Task: Look for products in the category "Fish" from Echo Falls.
Action: Mouse moved to (24, 155)
Screenshot: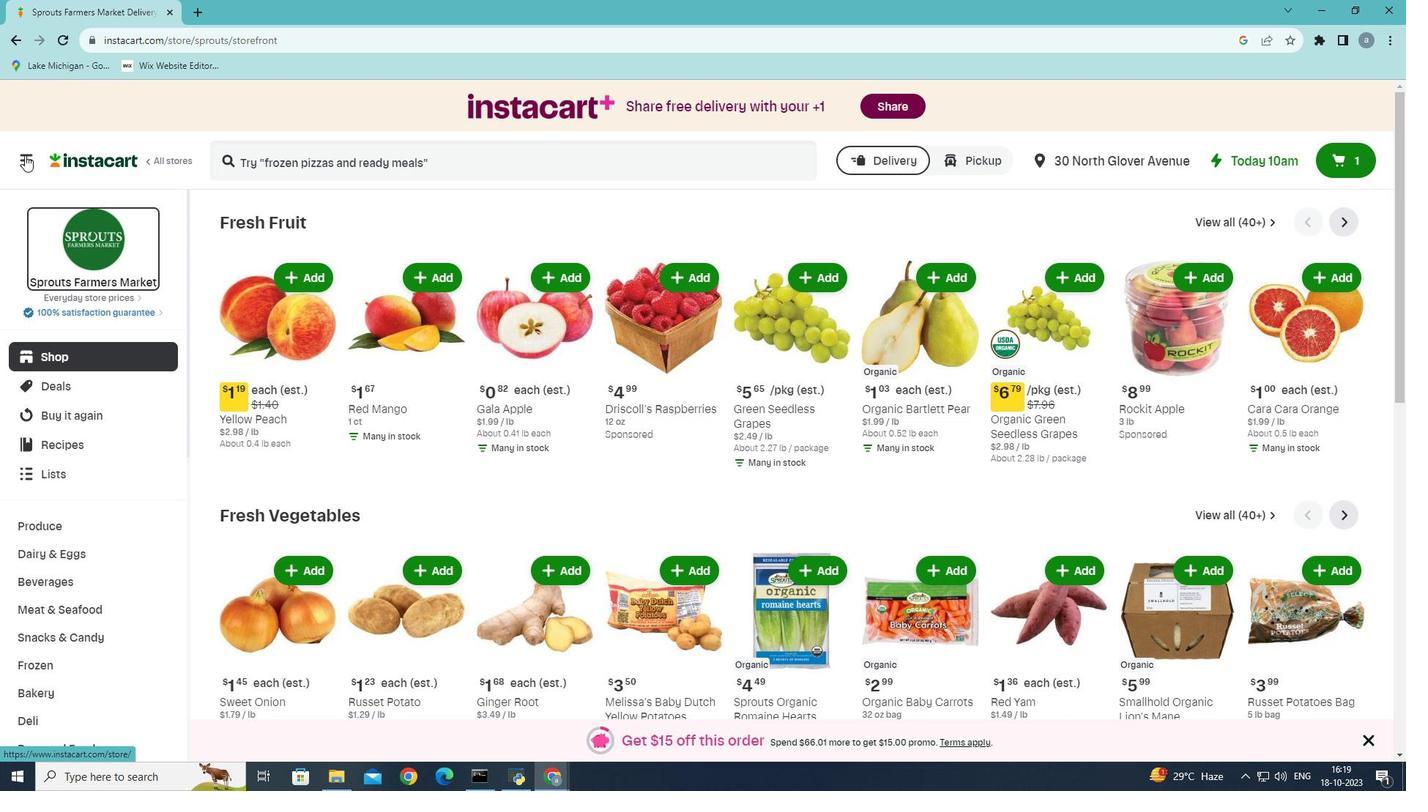 
Action: Mouse pressed left at (24, 155)
Screenshot: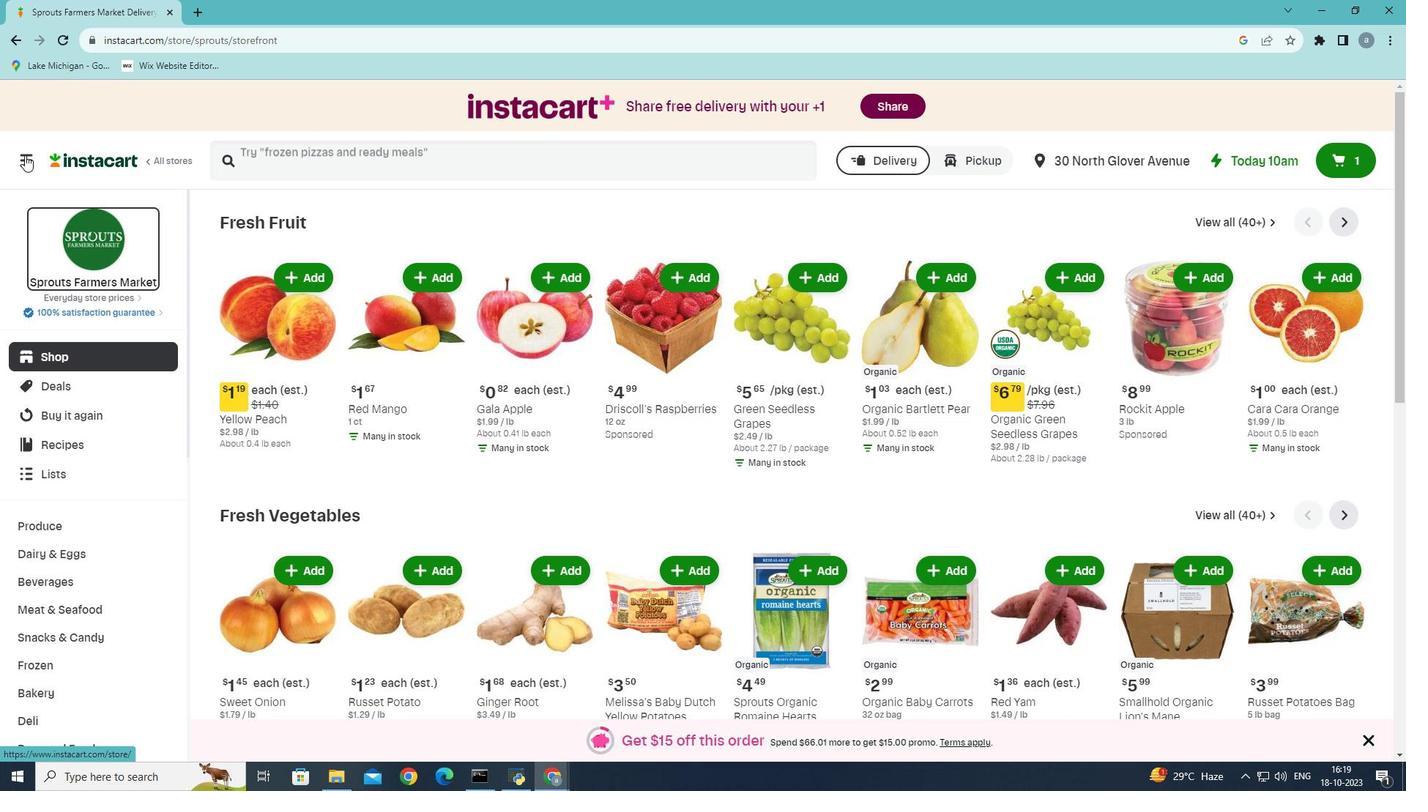 
Action: Mouse moved to (65, 424)
Screenshot: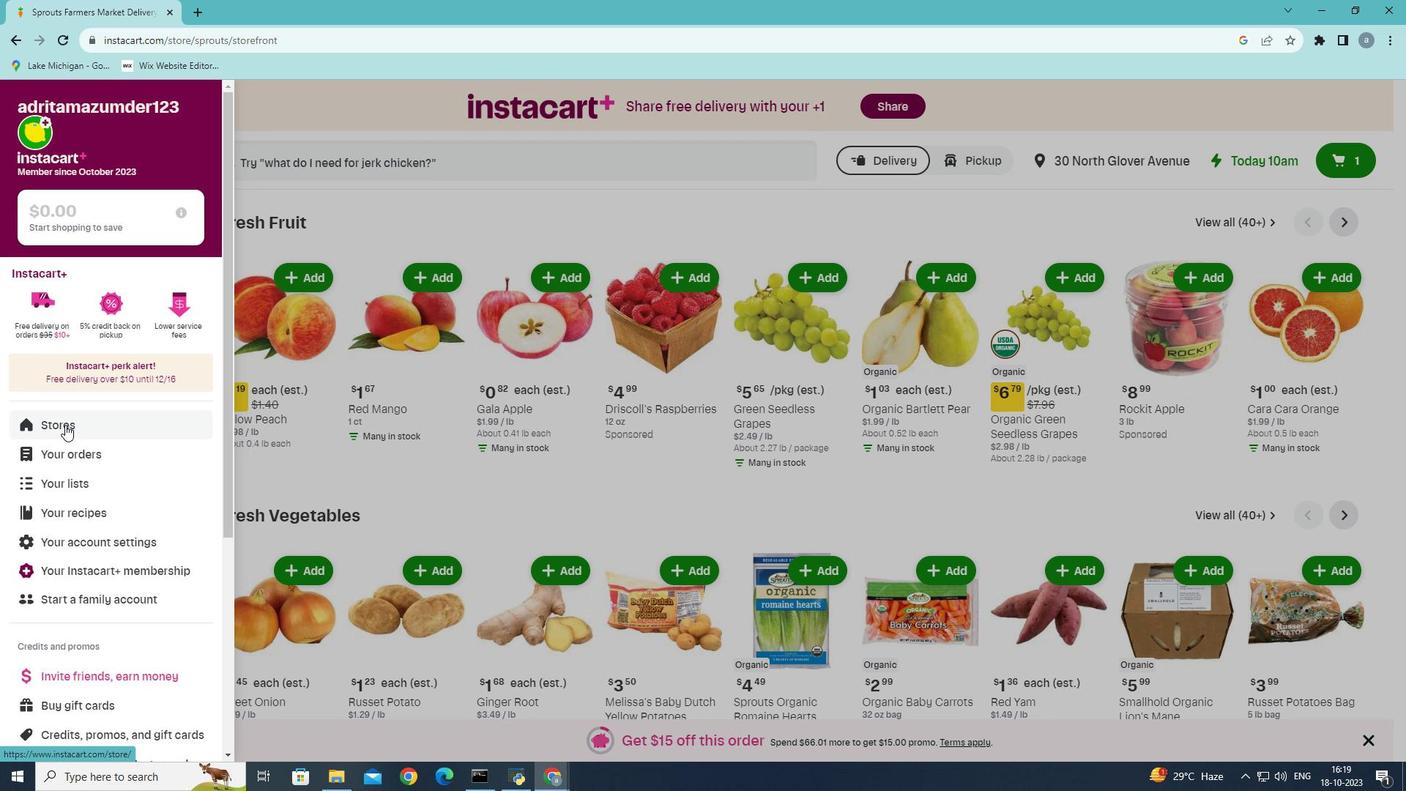 
Action: Mouse pressed left at (65, 424)
Screenshot: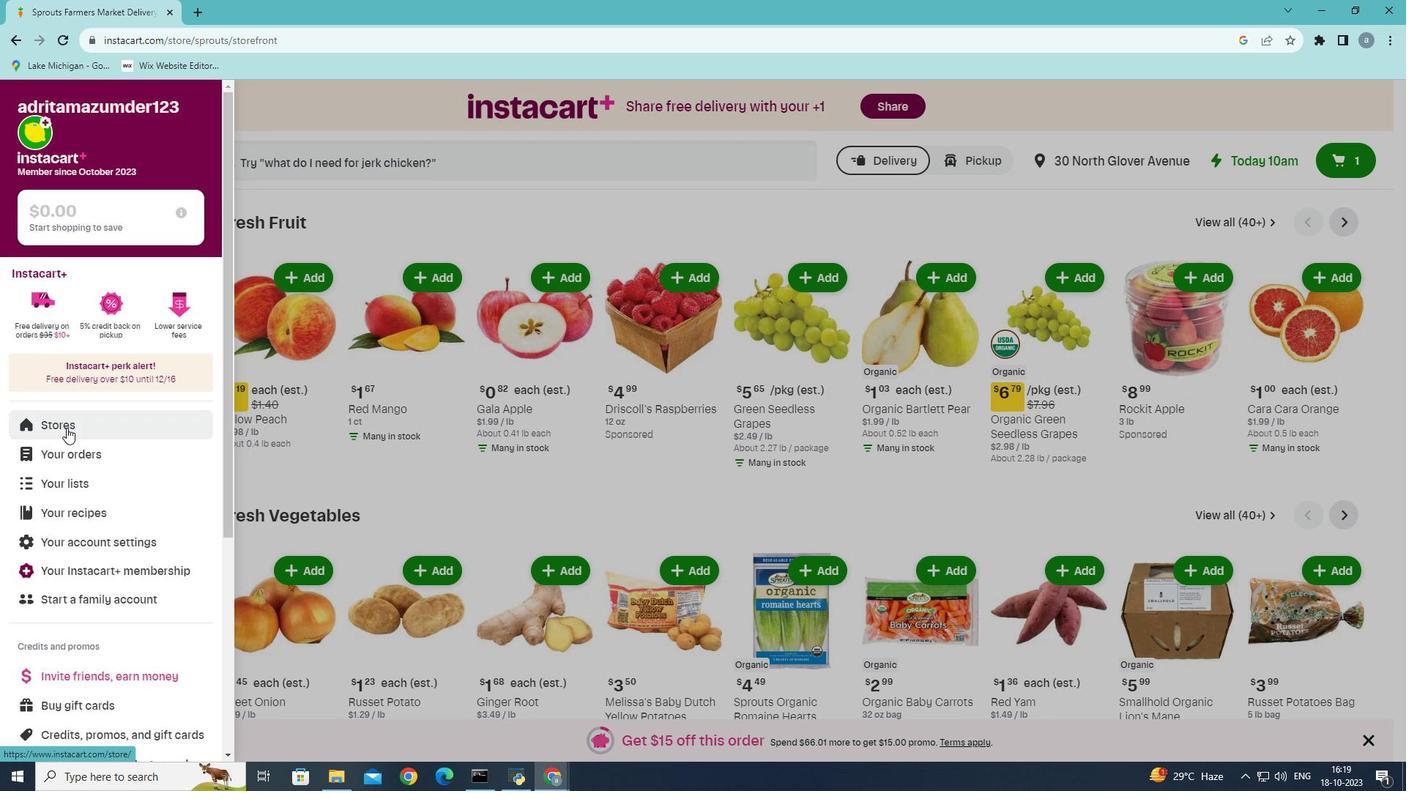
Action: Mouse moved to (66, 427)
Screenshot: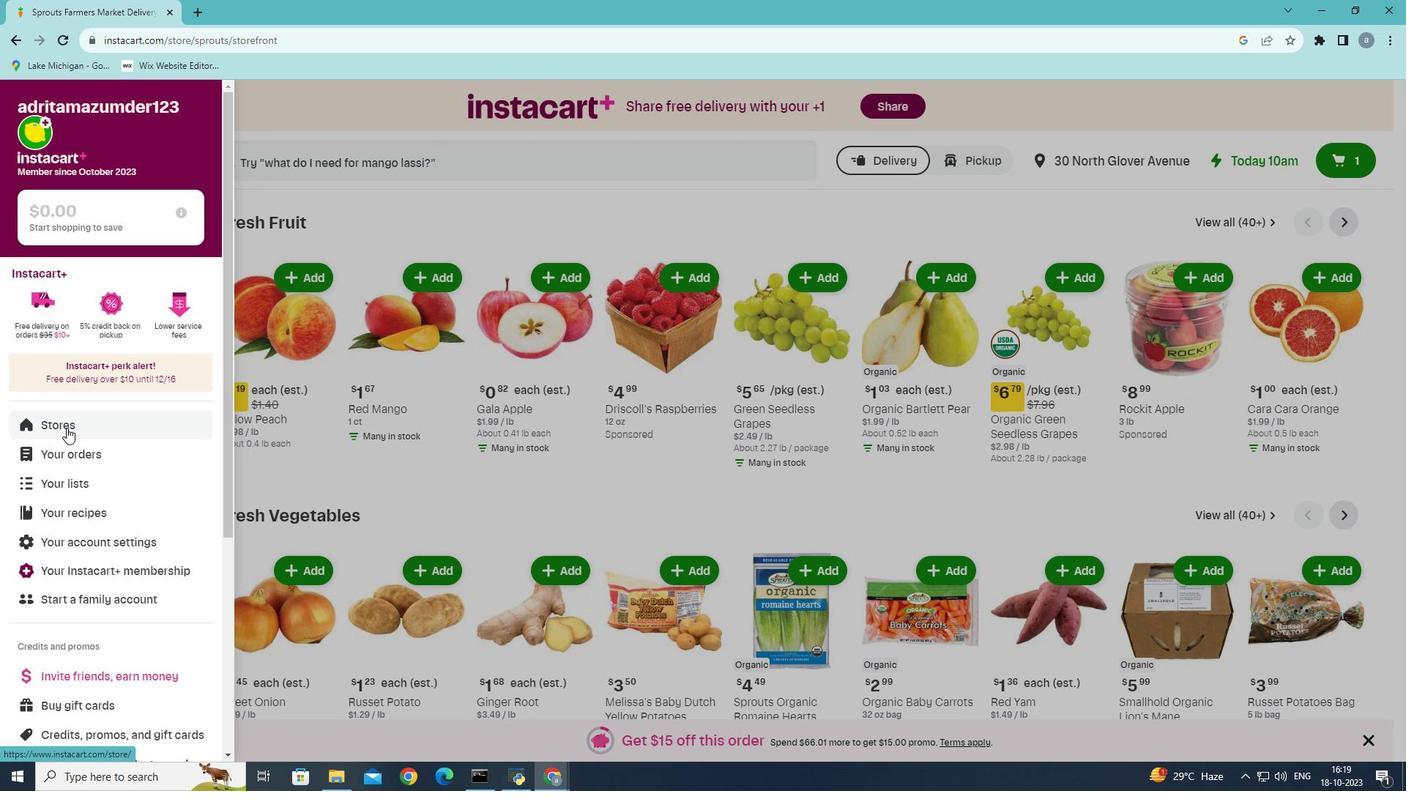 
Action: Mouse pressed left at (66, 427)
Screenshot: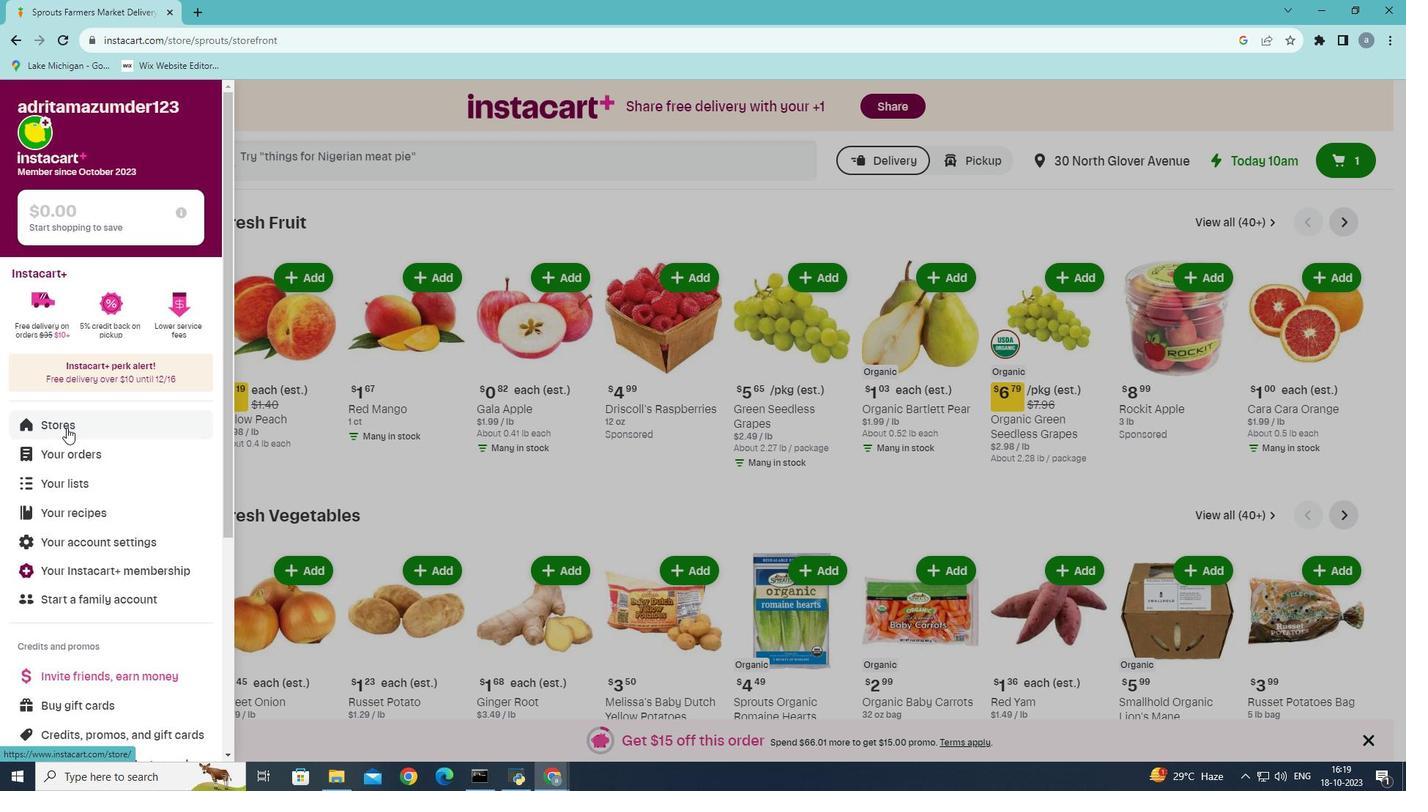 
Action: Mouse moved to (339, 164)
Screenshot: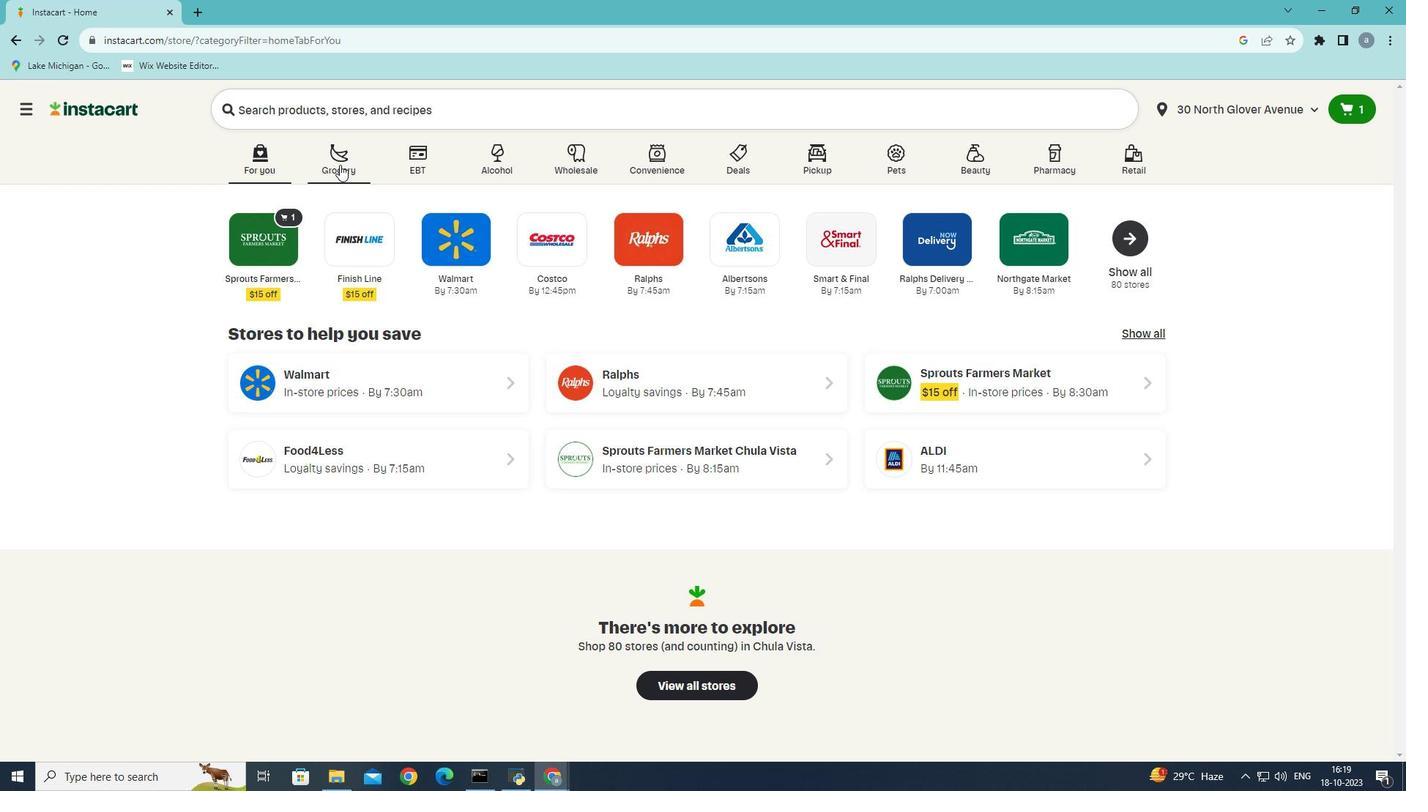 
Action: Mouse pressed left at (339, 164)
Screenshot: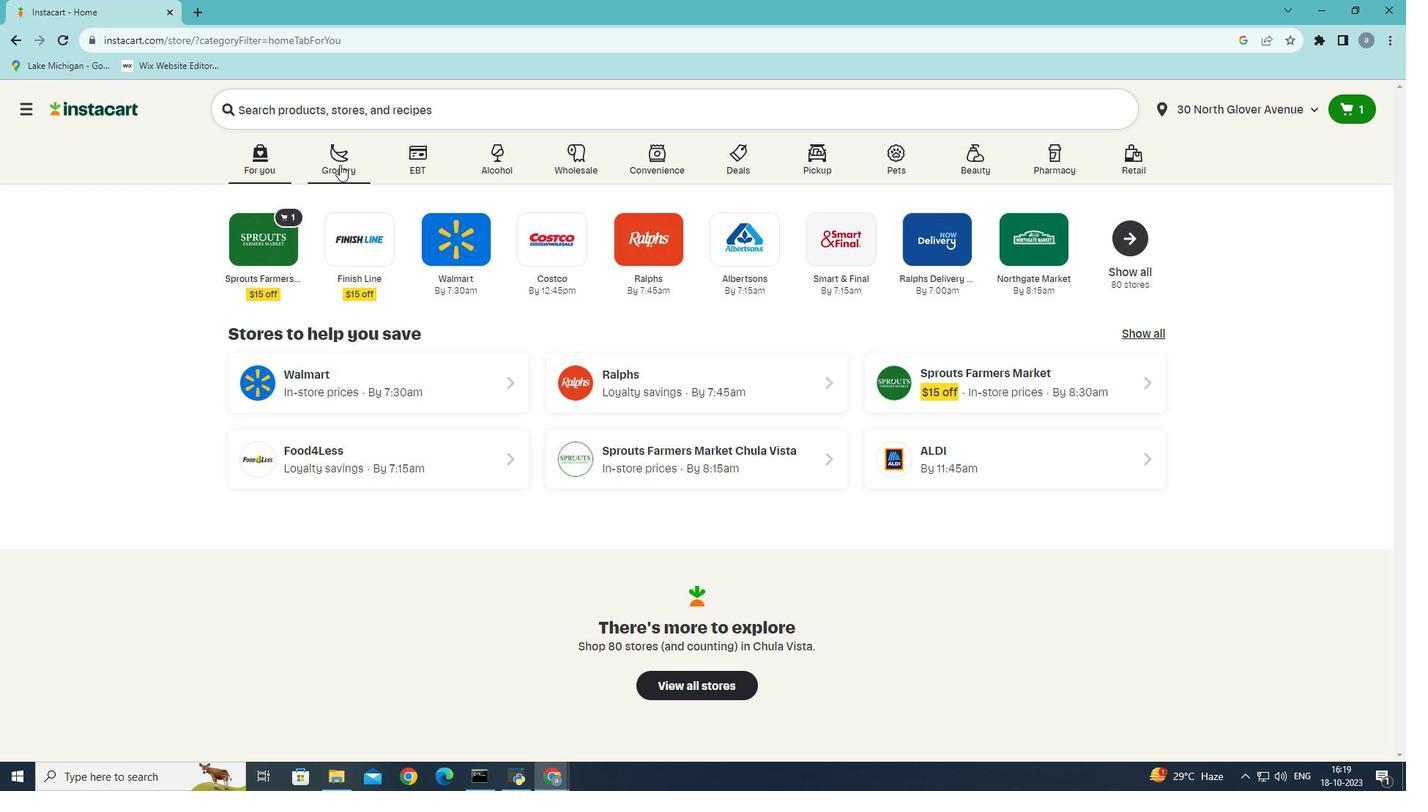 
Action: Mouse moved to (312, 424)
Screenshot: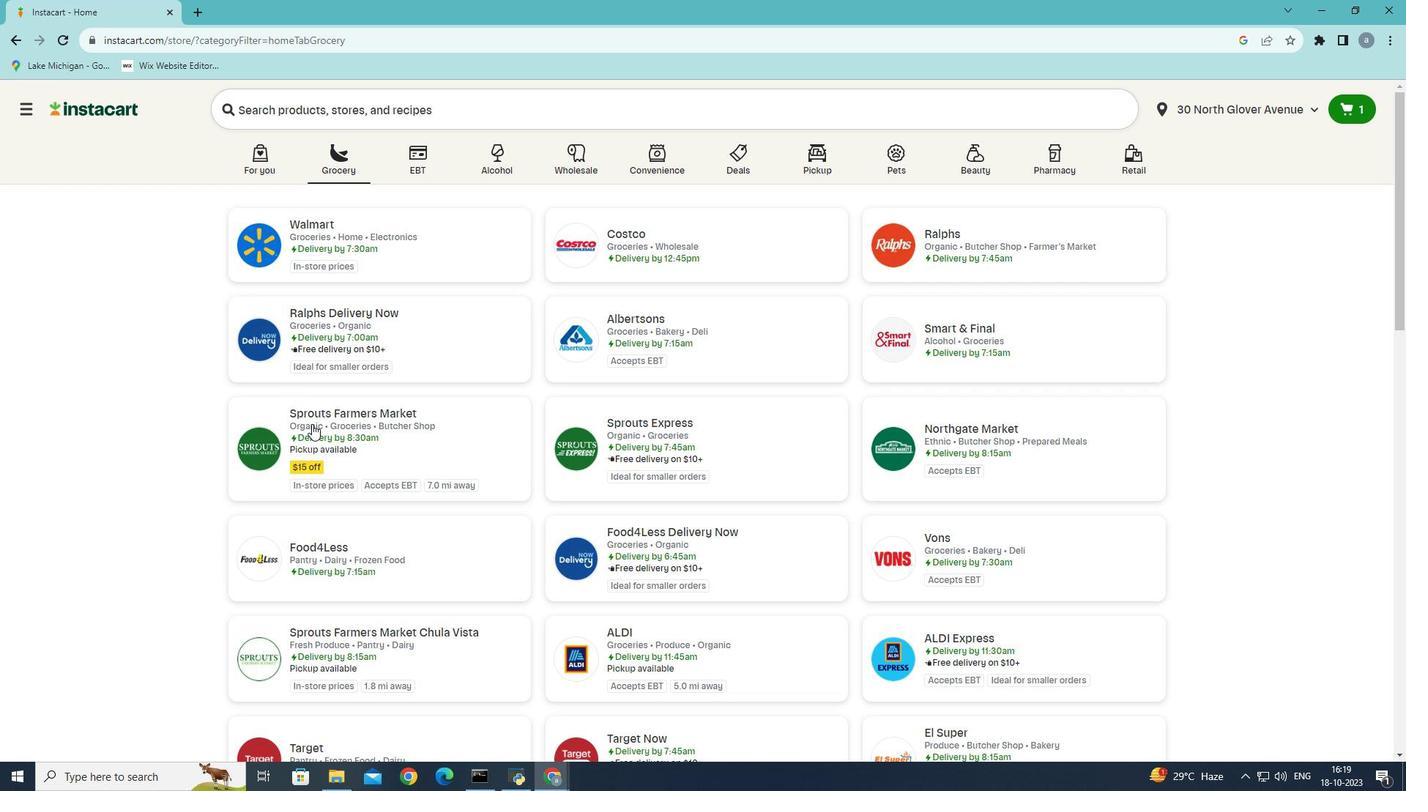 
Action: Mouse pressed left at (312, 424)
Screenshot: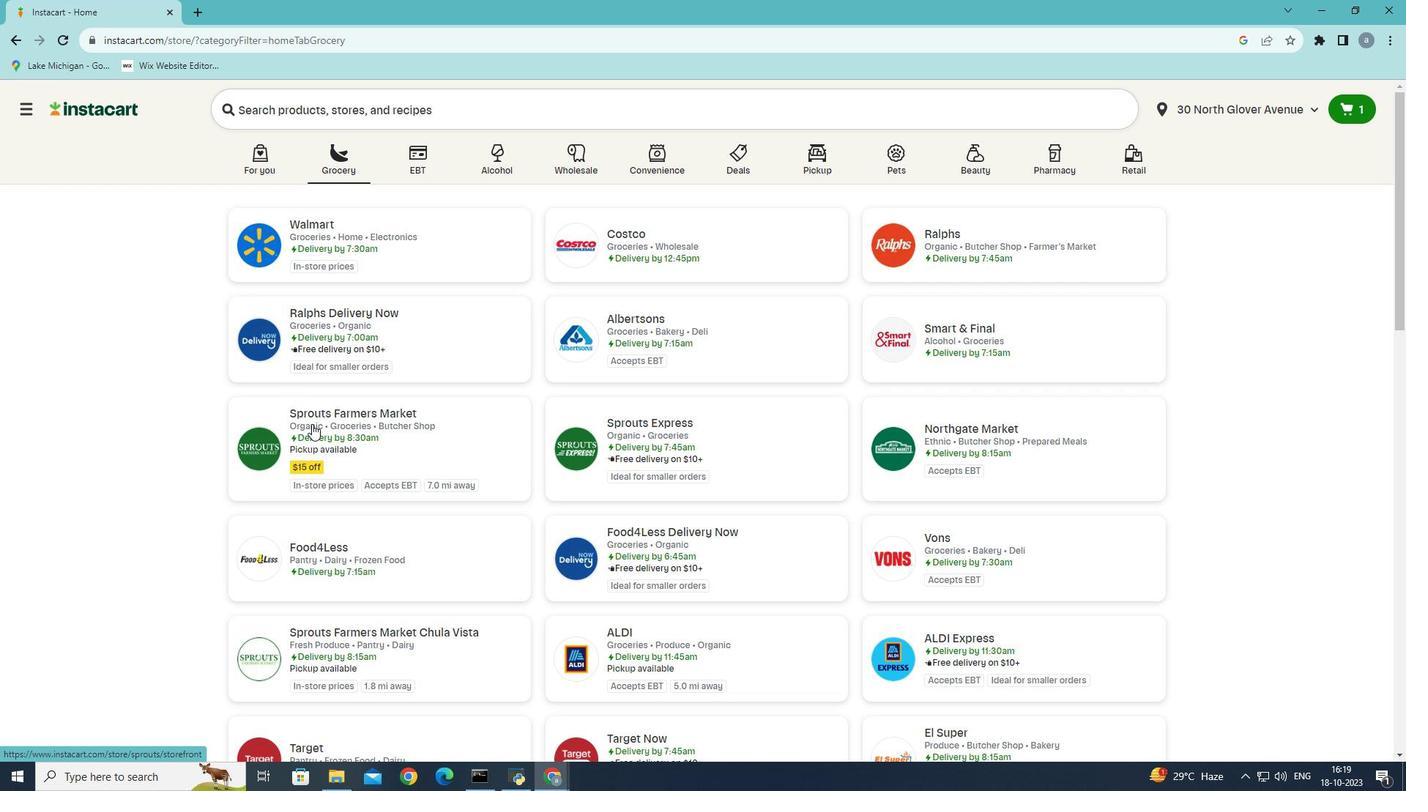 
Action: Mouse moved to (98, 602)
Screenshot: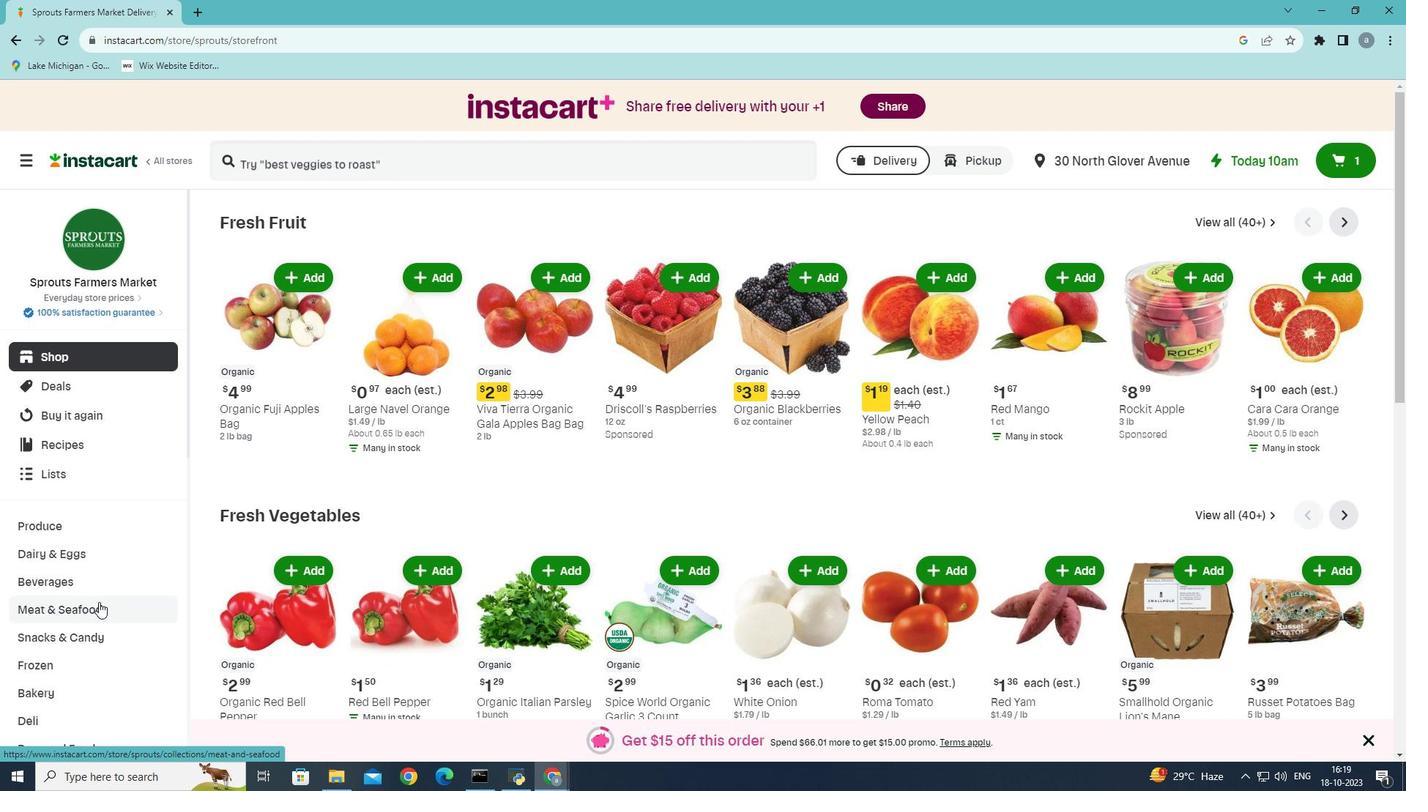 
Action: Mouse pressed left at (98, 602)
Screenshot: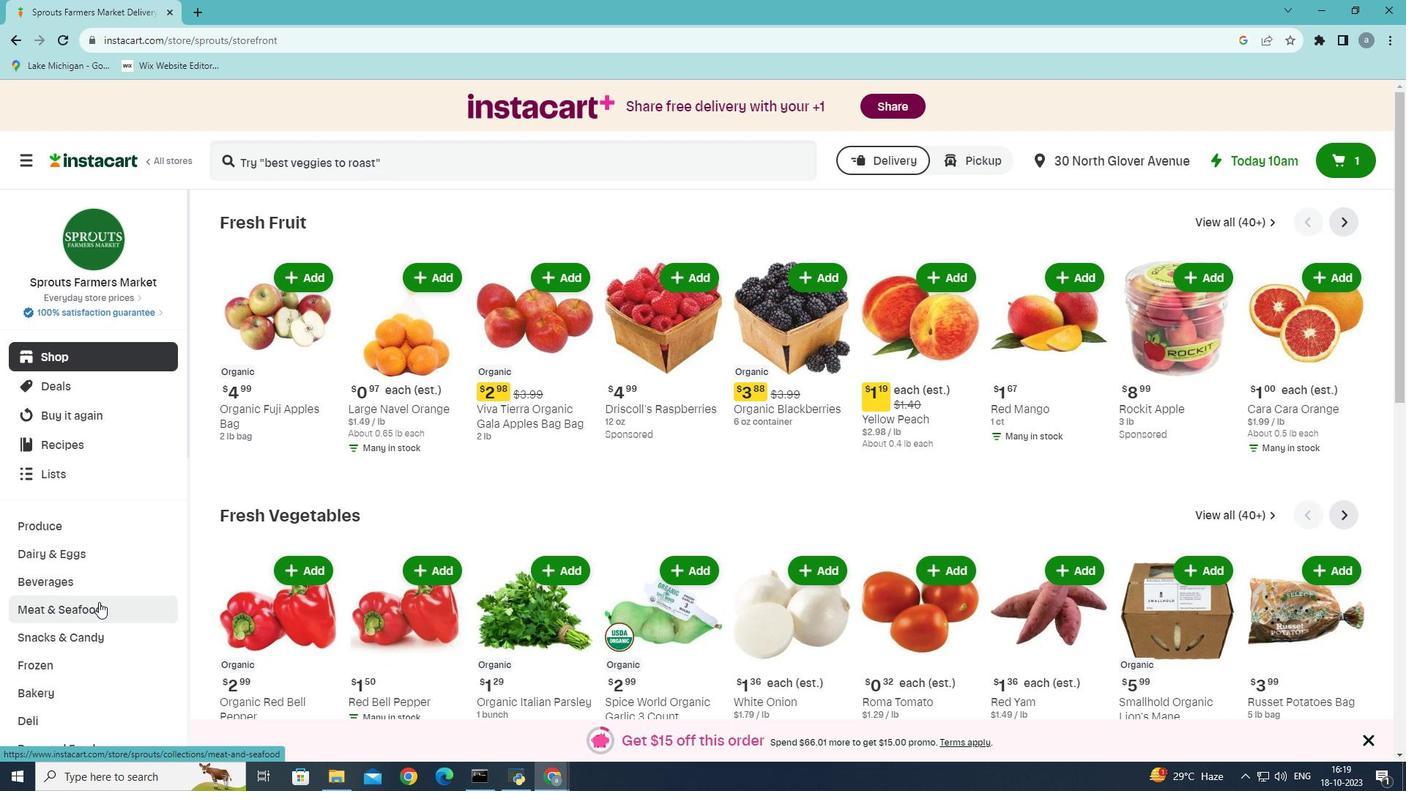 
Action: Mouse moved to (585, 257)
Screenshot: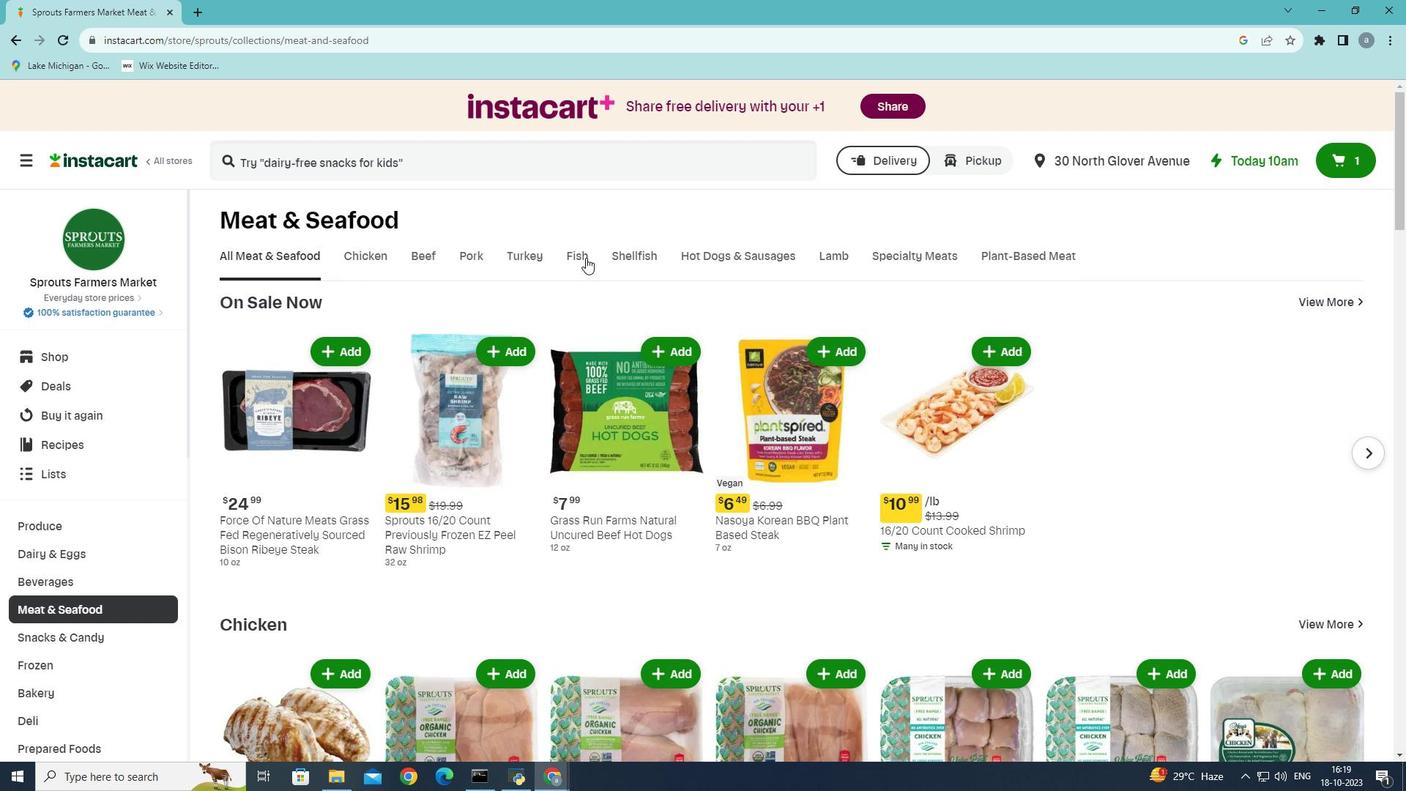 
Action: Mouse pressed left at (585, 257)
Screenshot: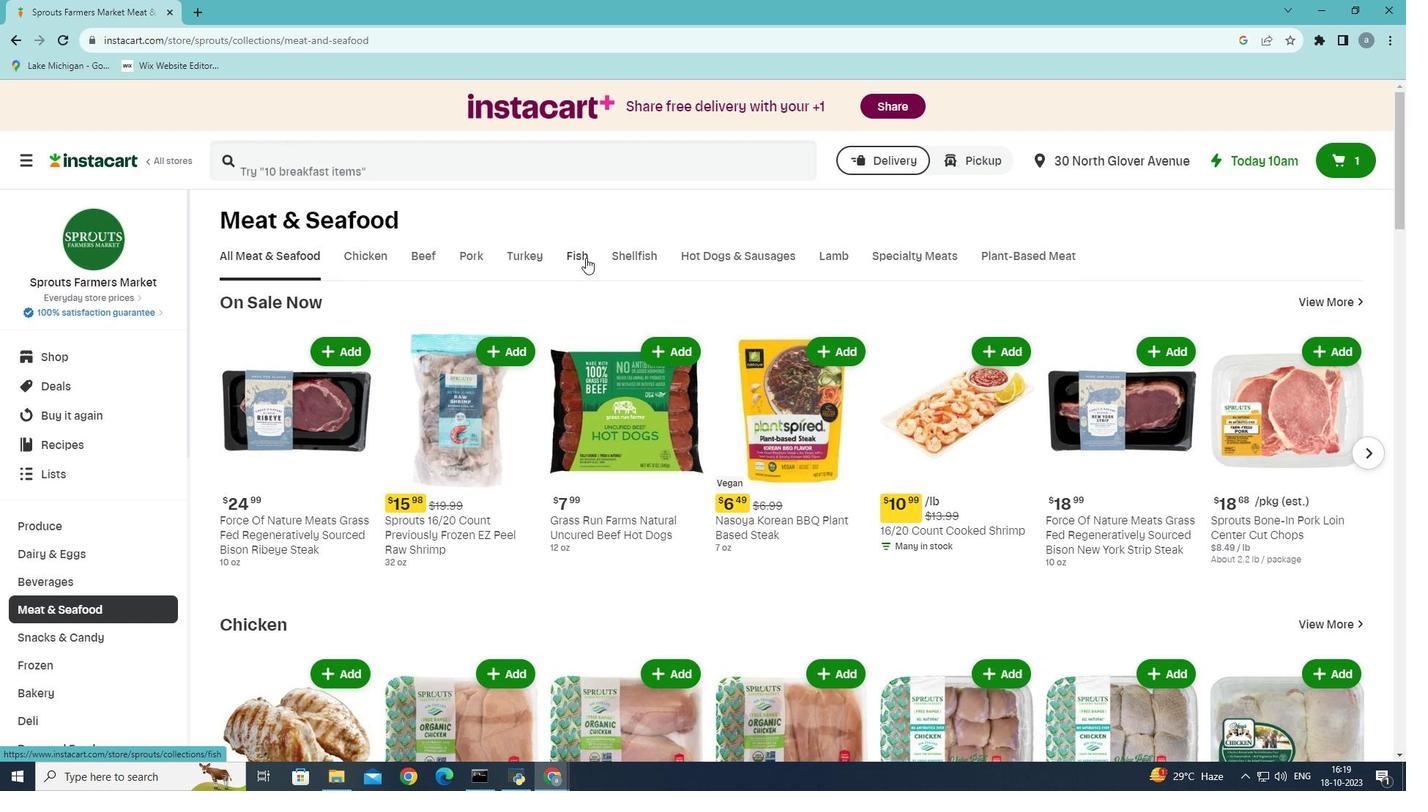 
Action: Mouse moved to (494, 378)
Screenshot: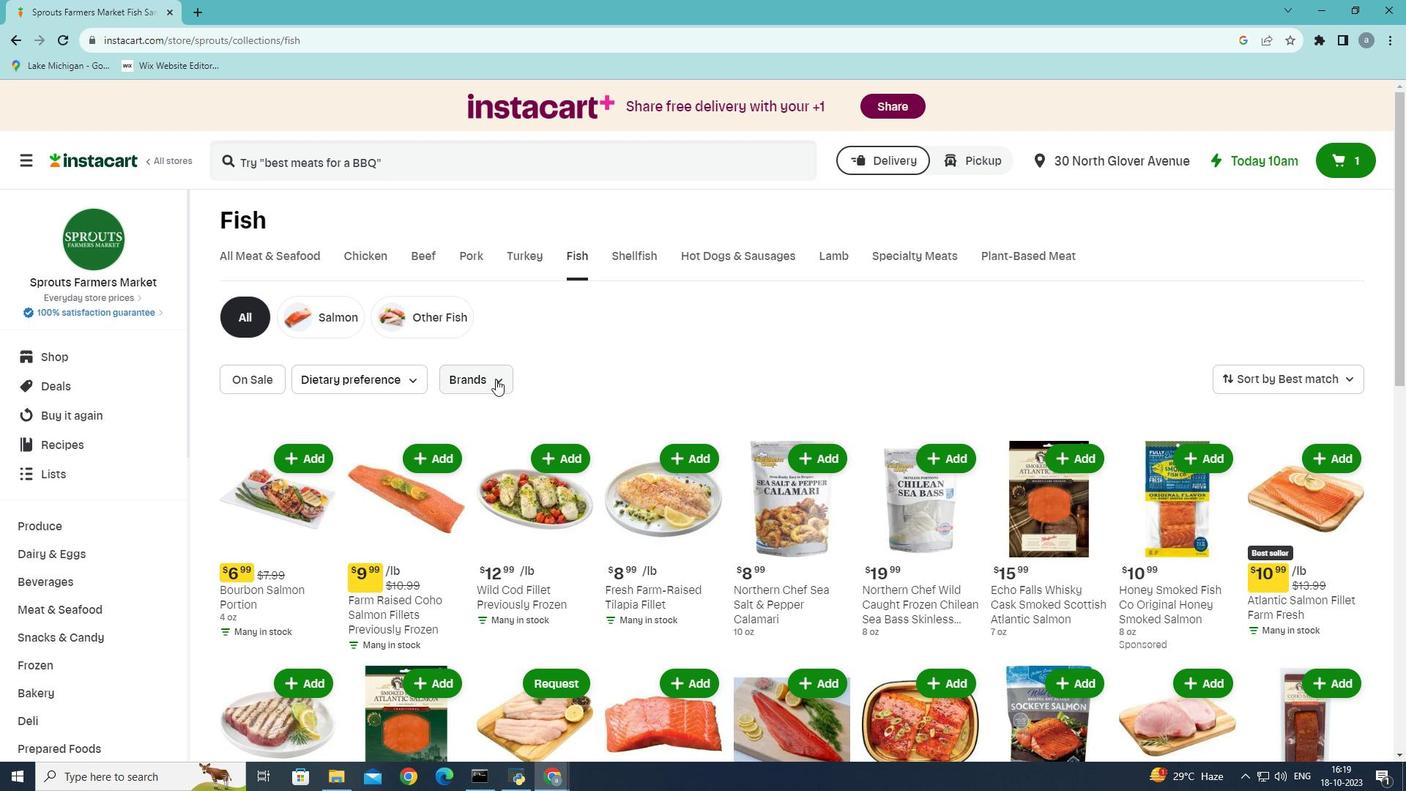 
Action: Mouse pressed left at (494, 378)
Screenshot: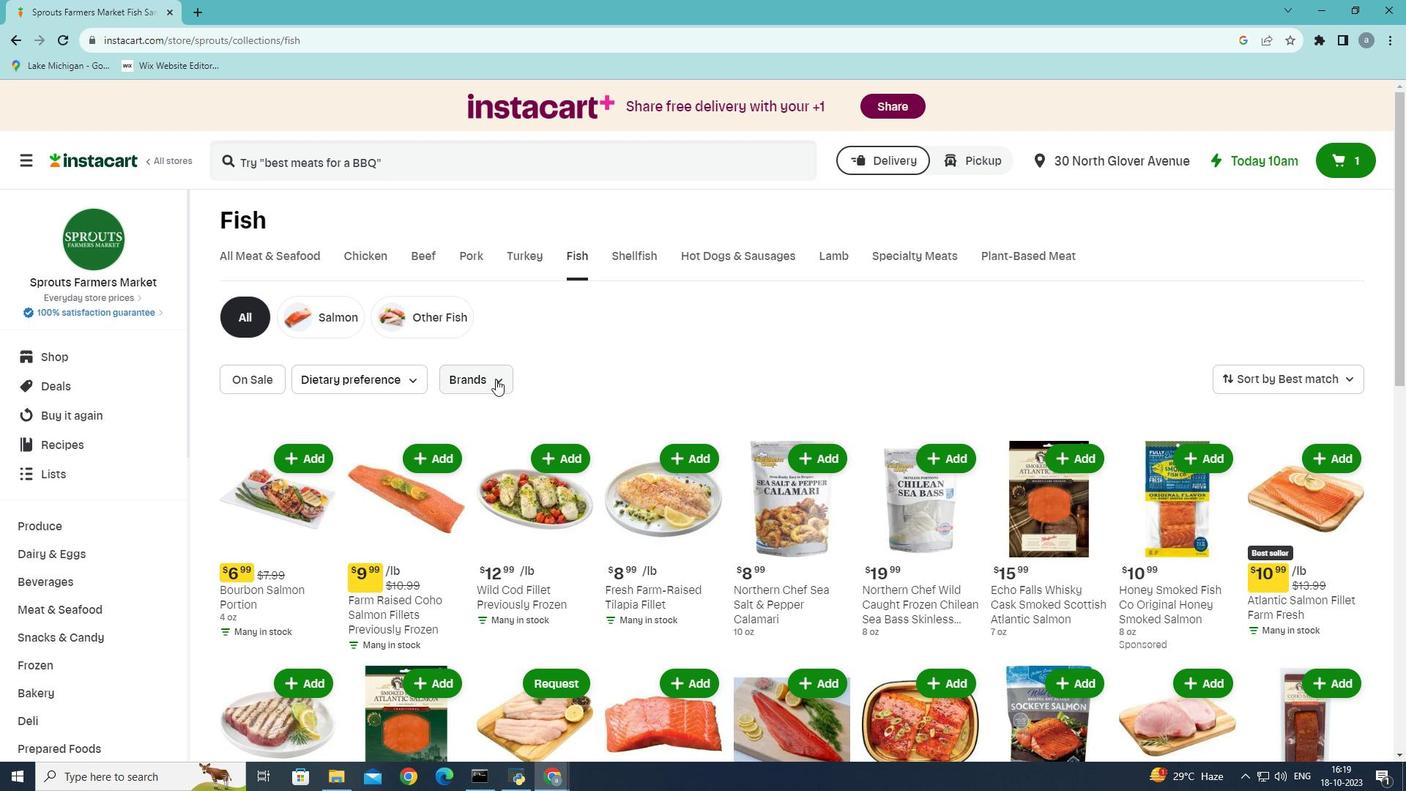 
Action: Mouse moved to (532, 461)
Screenshot: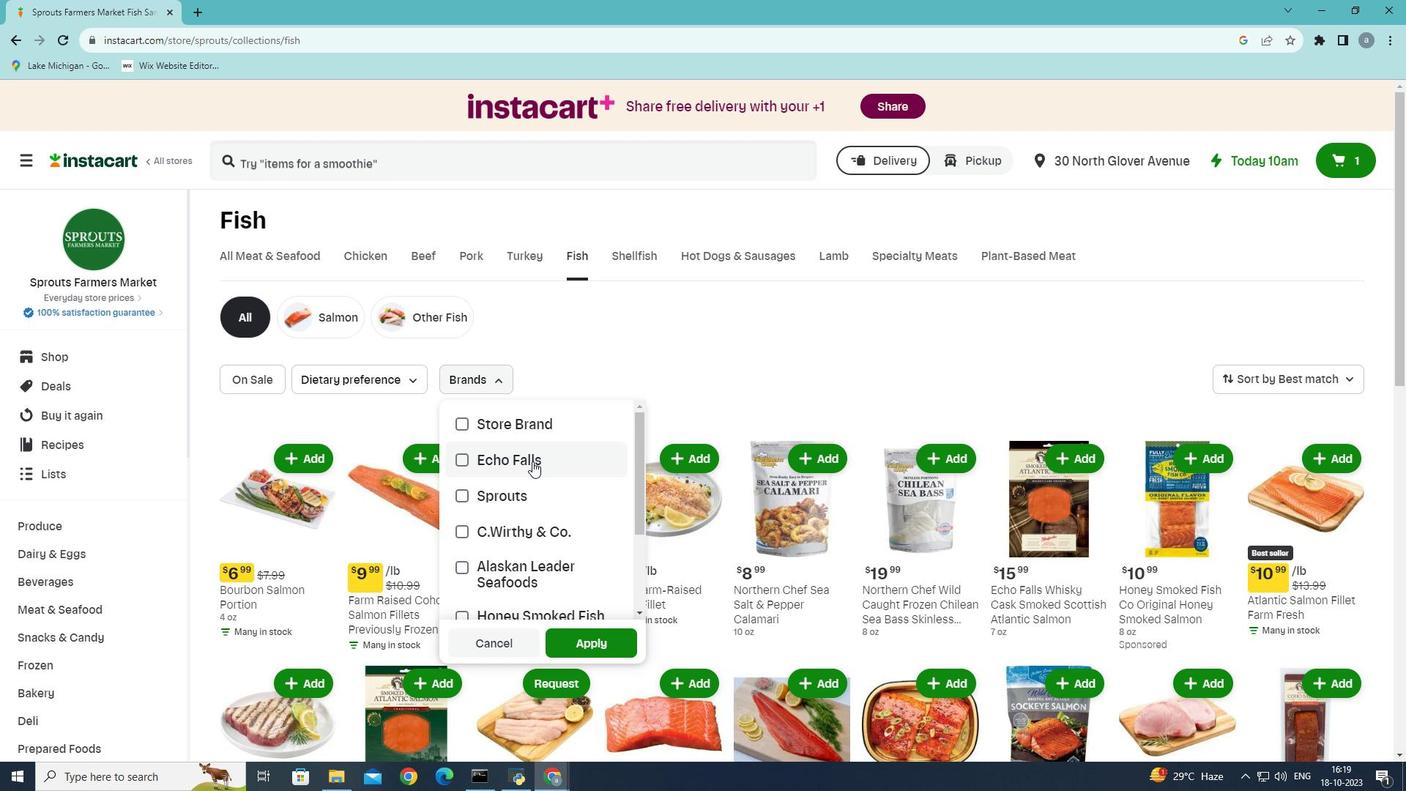 
Action: Mouse pressed left at (532, 461)
Screenshot: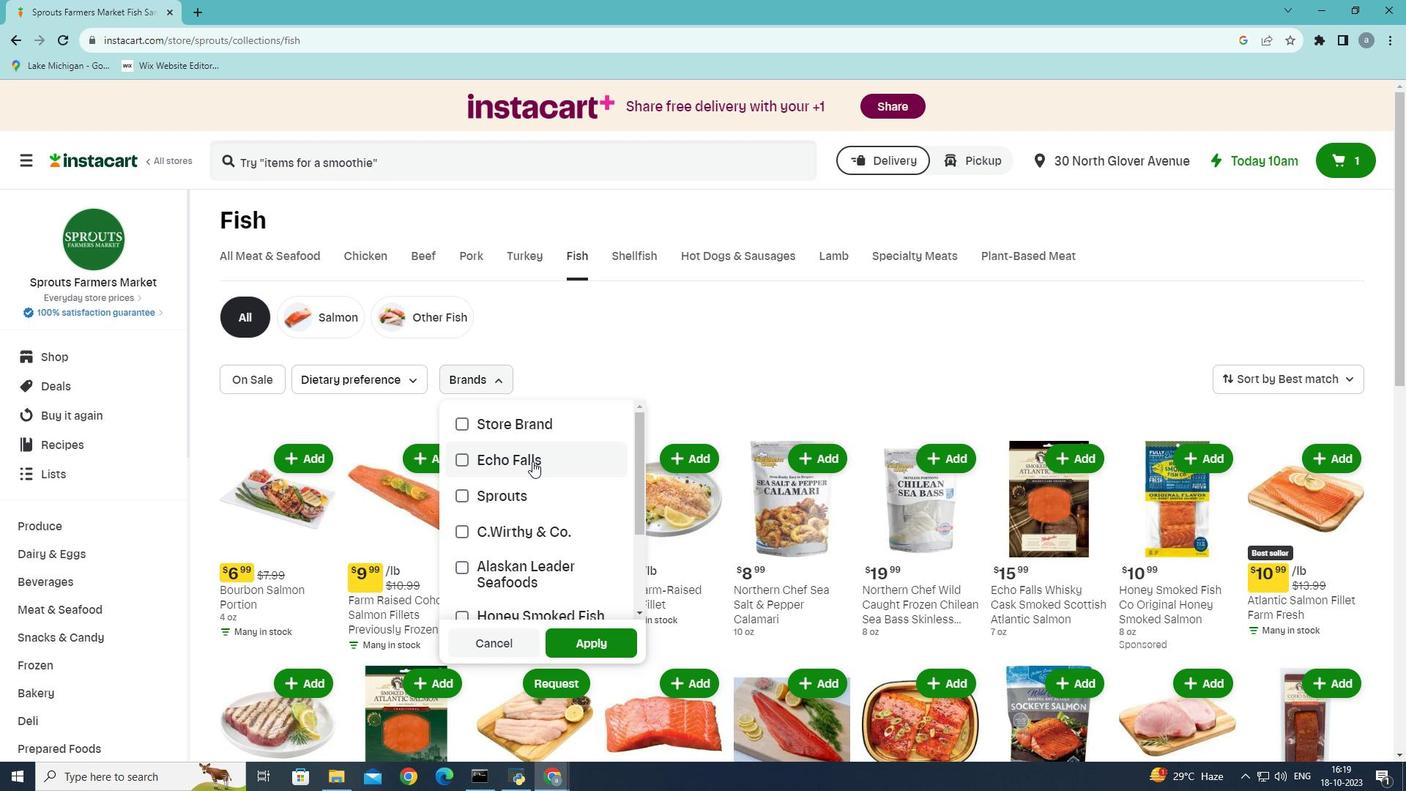 
Action: Mouse moved to (569, 648)
Screenshot: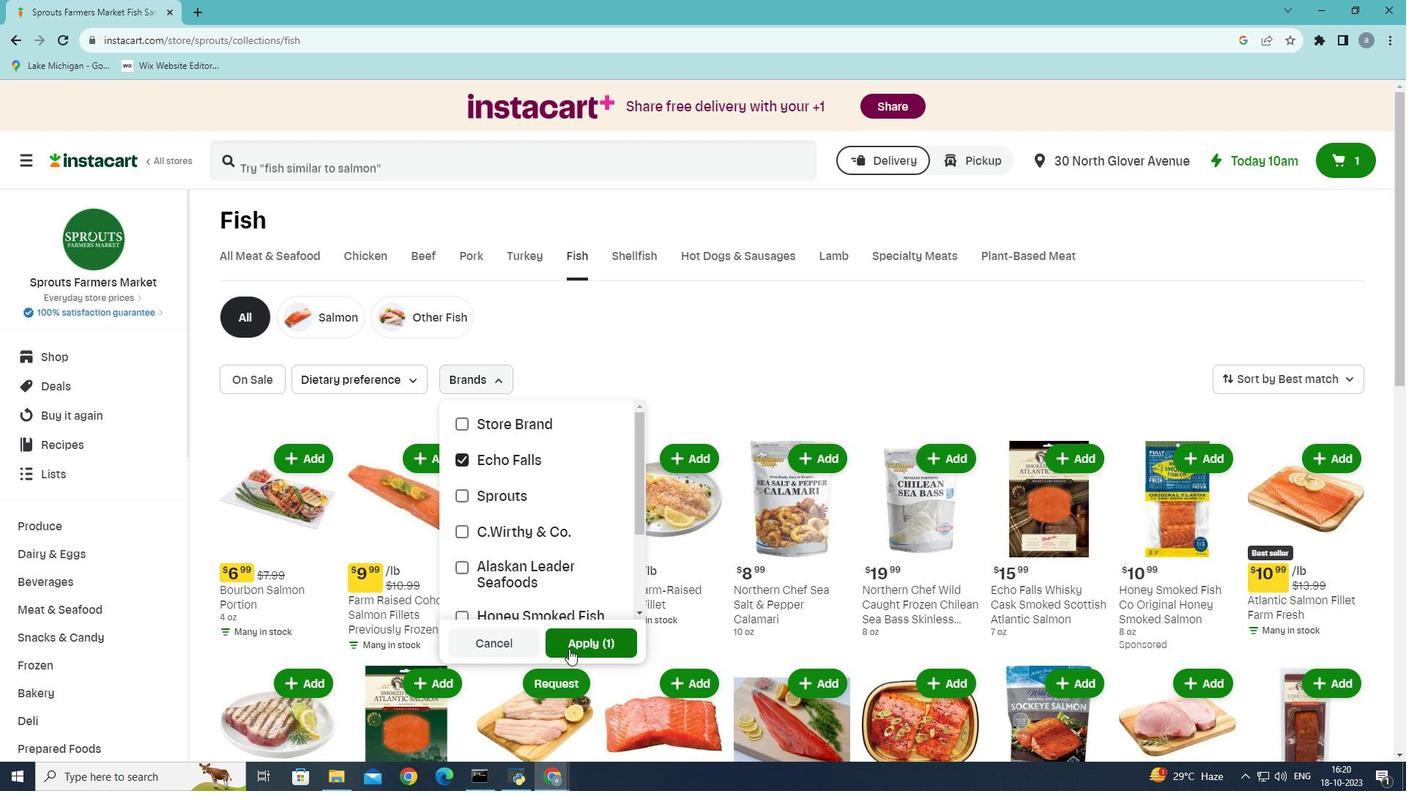 
Action: Mouse pressed left at (569, 648)
Screenshot: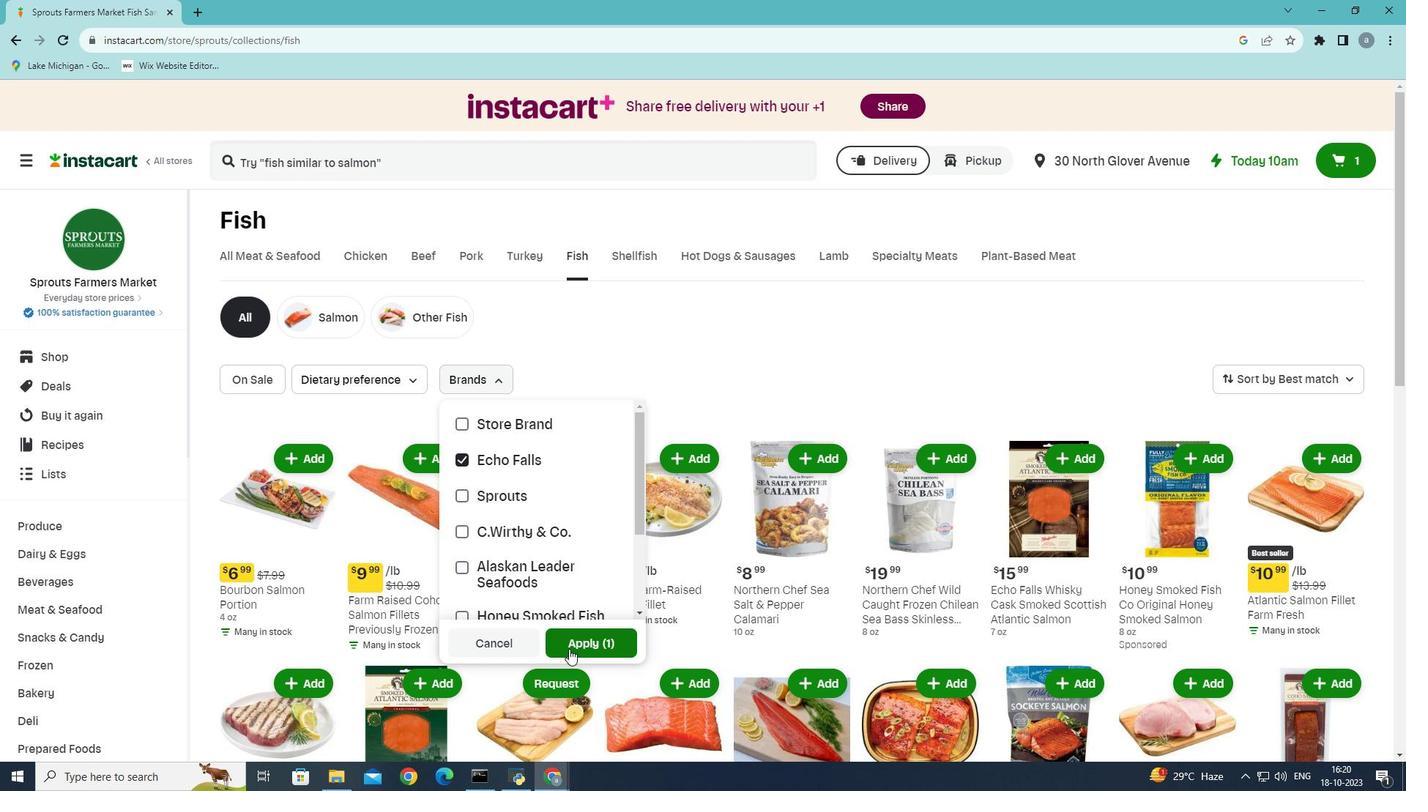 
Action: Mouse moved to (558, 586)
Screenshot: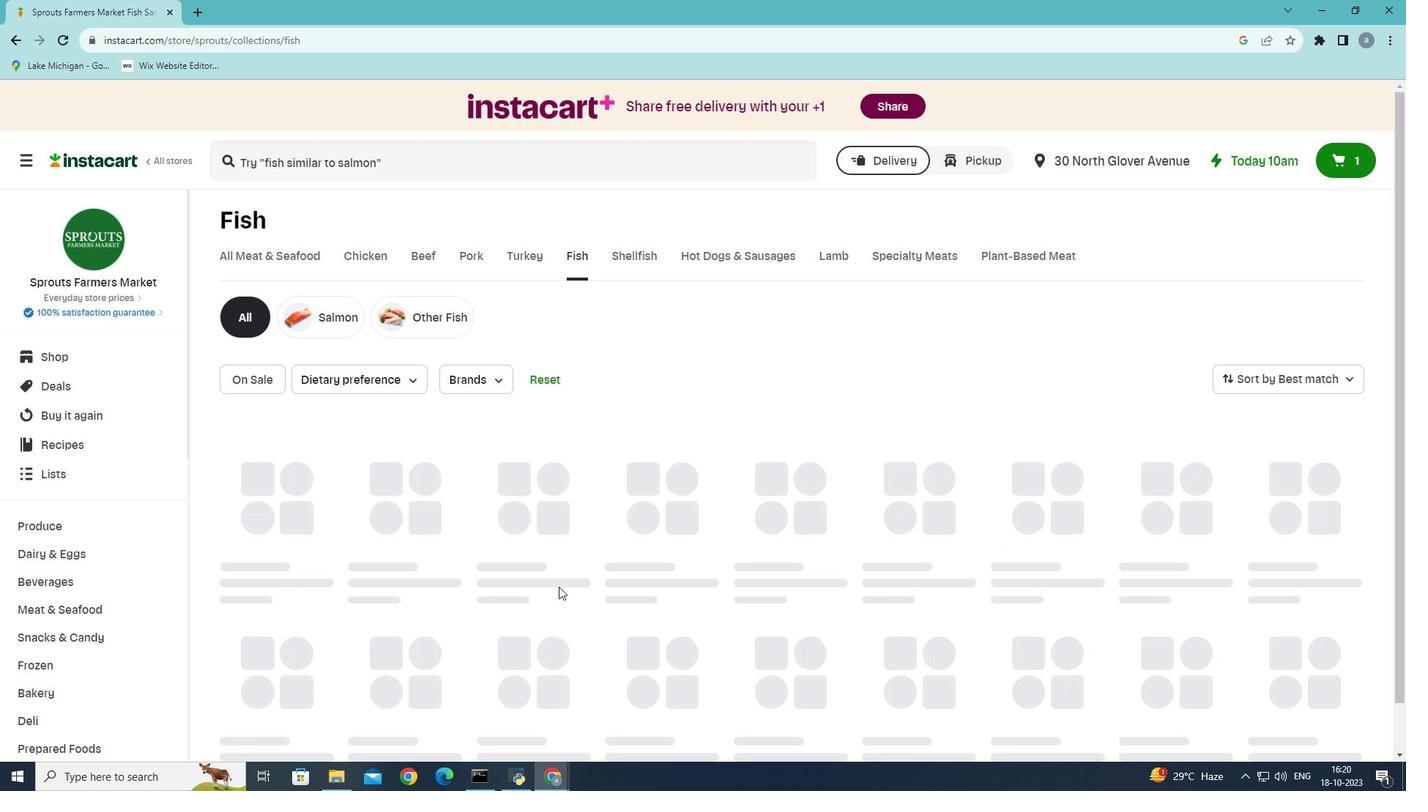 
